 Task: Plan a hiking trip to a waterfall on the 12th at 8:00 AM.
Action: Mouse pressed left at (181, 237)
Screenshot: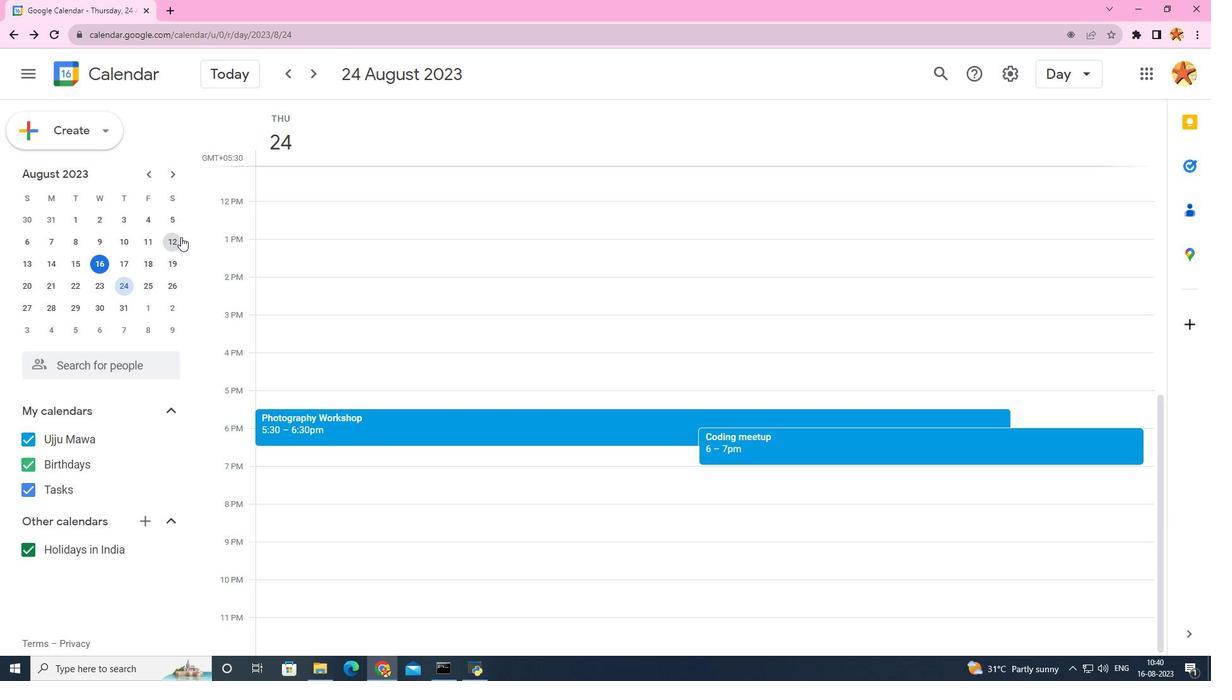 
Action: Mouse moved to (230, 284)
Screenshot: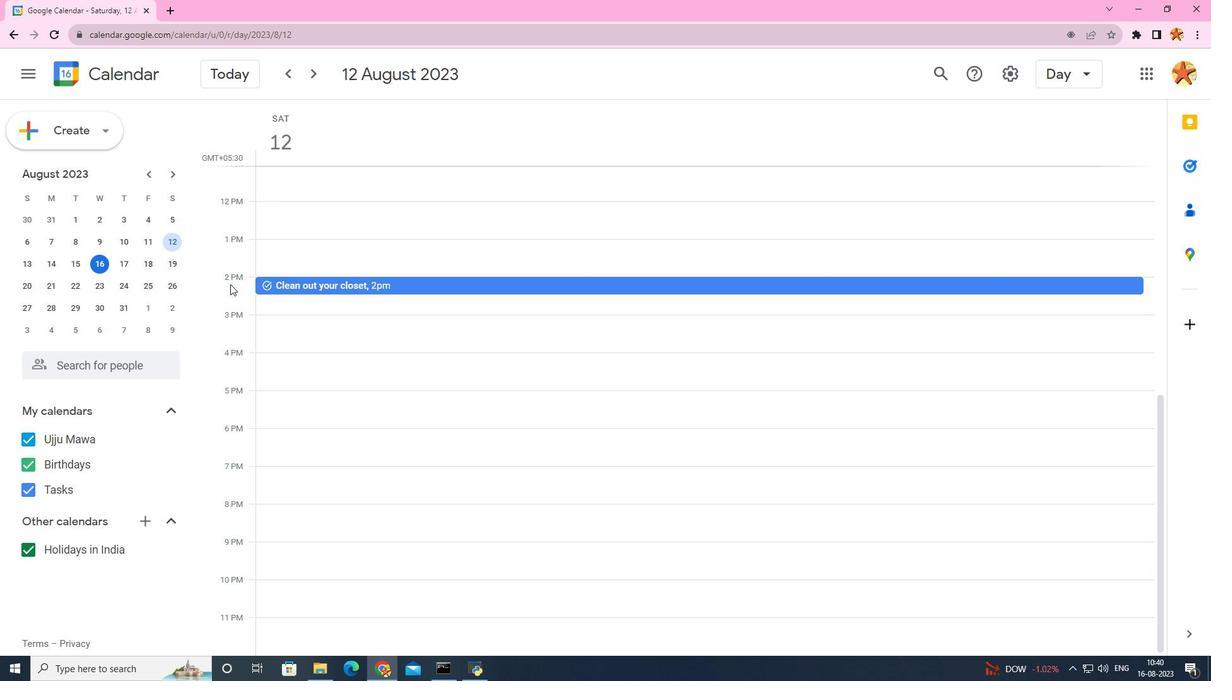 
Action: Mouse scrolled (230, 285) with delta (0, 0)
Screenshot: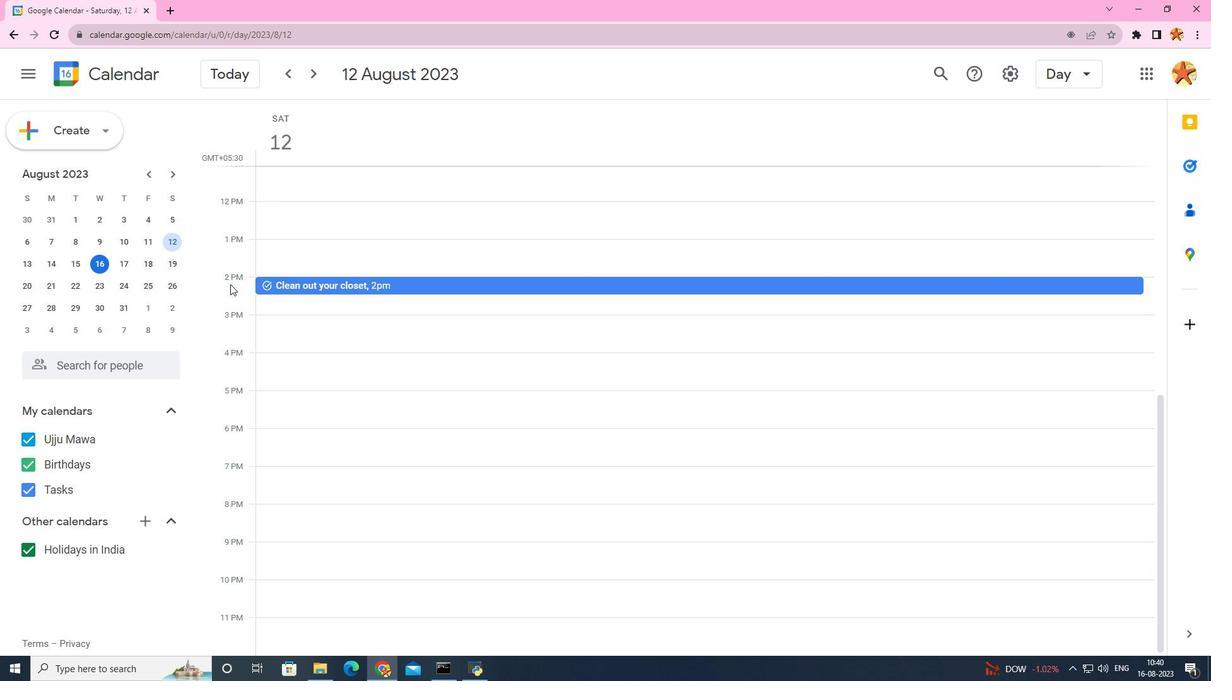 
Action: Mouse scrolled (230, 285) with delta (0, 0)
Screenshot: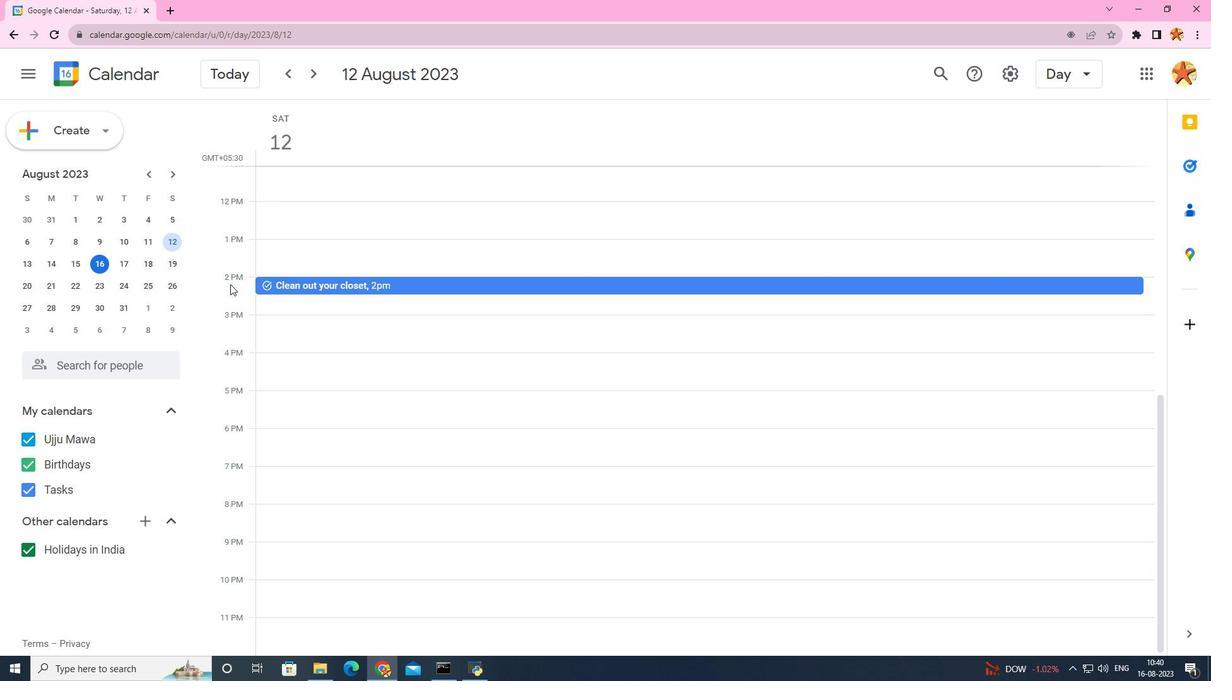 
Action: Mouse scrolled (230, 285) with delta (0, 0)
Screenshot: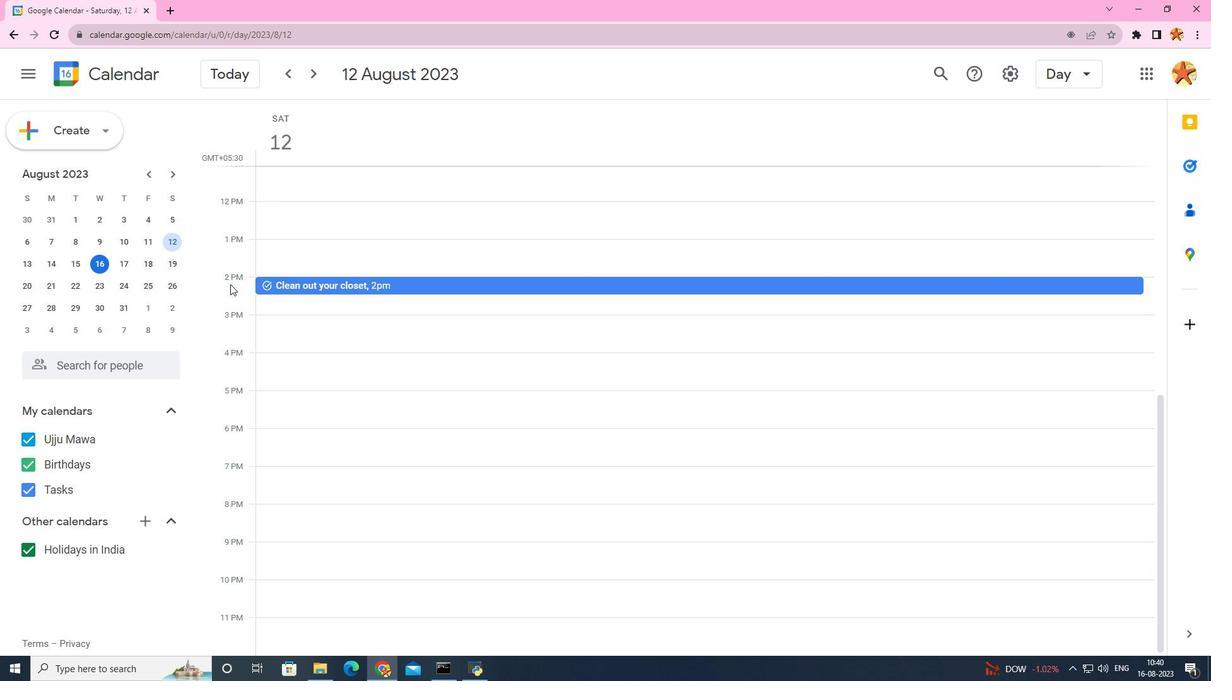 
Action: Mouse moved to (265, 258)
Screenshot: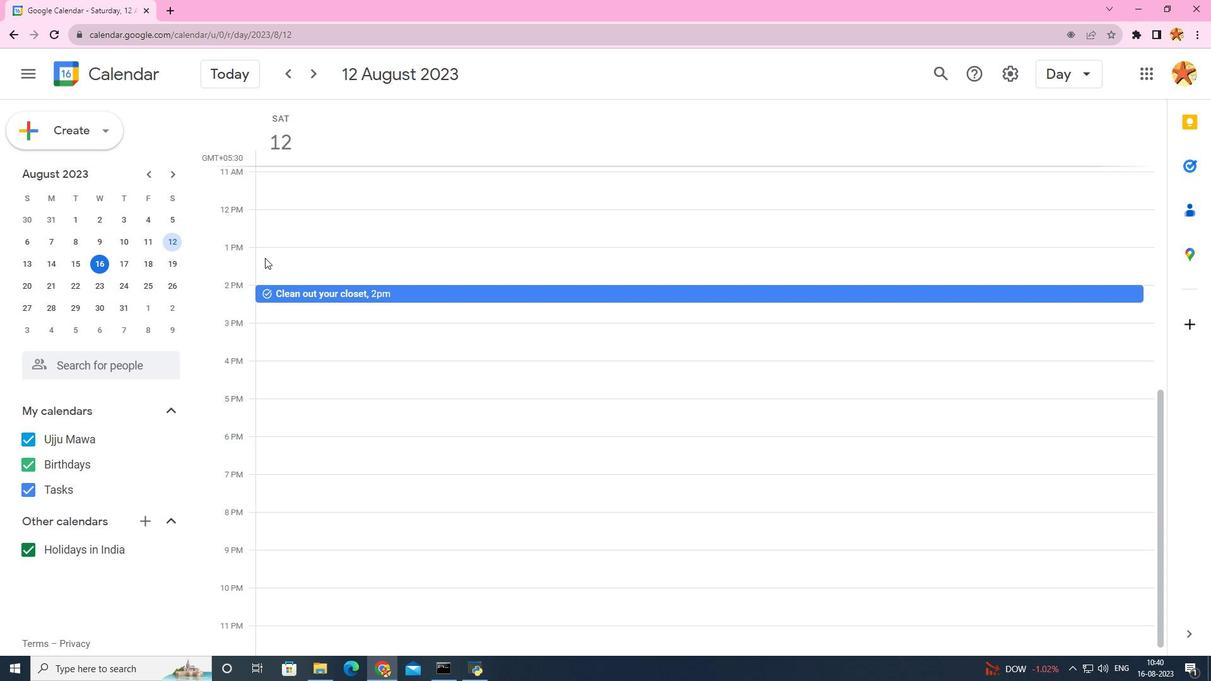 
Action: Mouse scrolled (265, 258) with delta (0, 0)
Screenshot: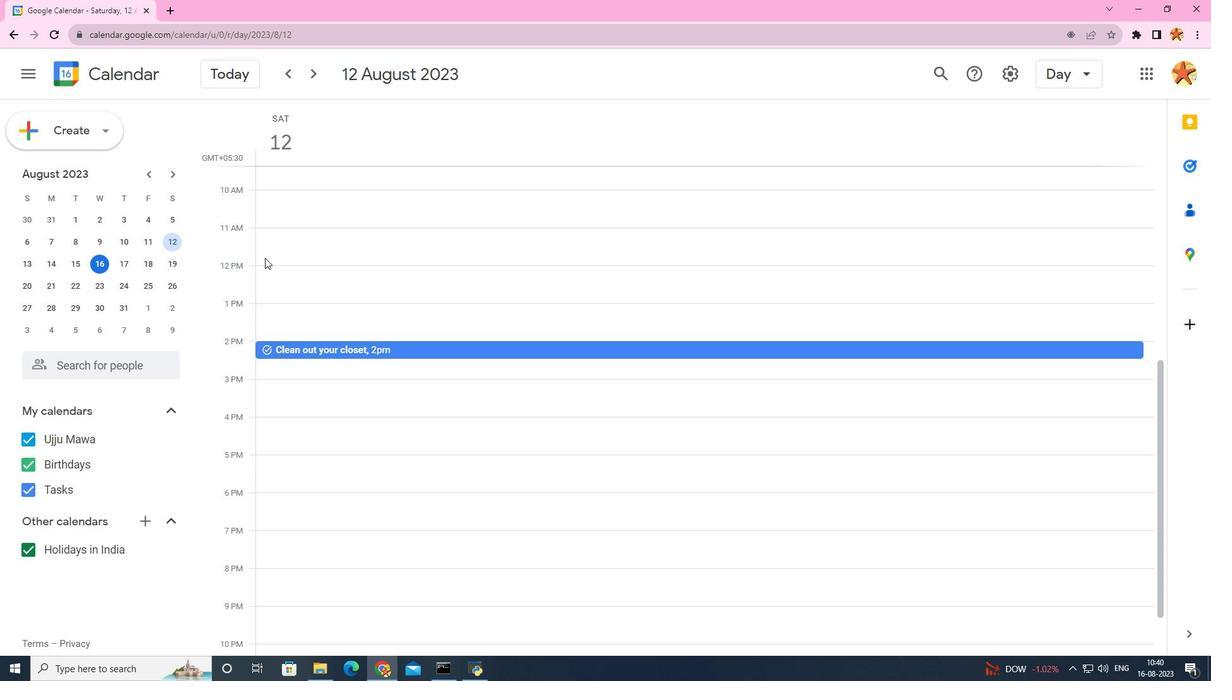 
Action: Mouse scrolled (265, 258) with delta (0, 0)
Screenshot: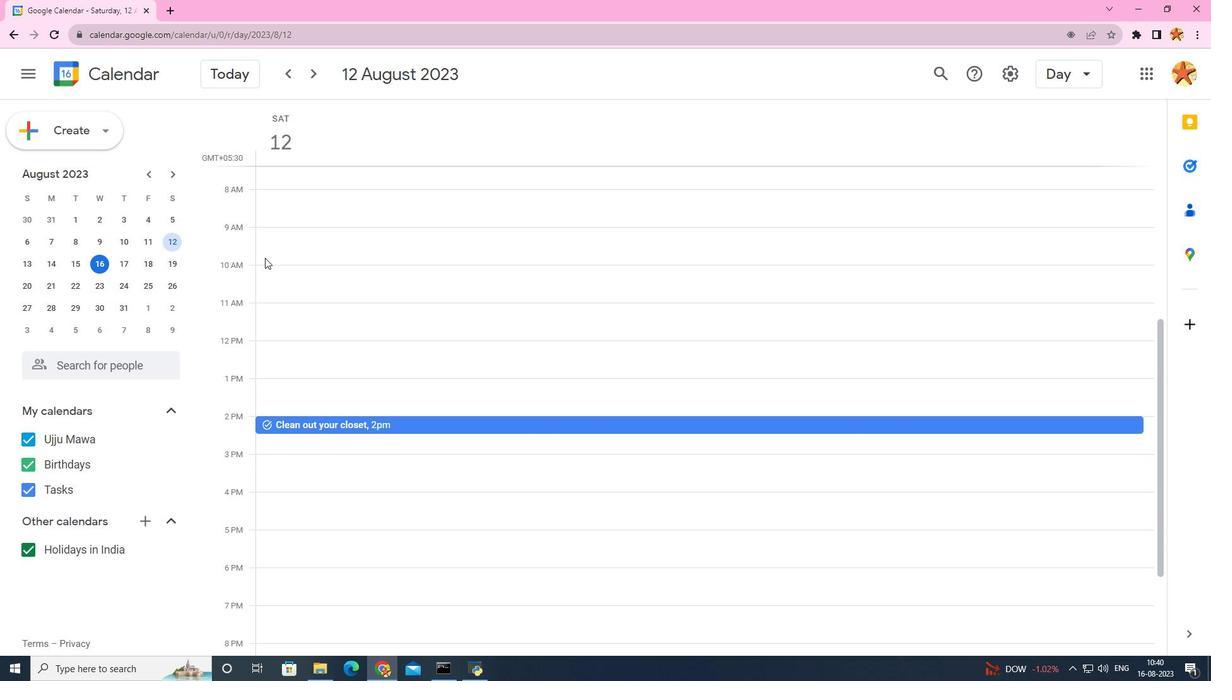
Action: Mouse scrolled (265, 258) with delta (0, 0)
Screenshot: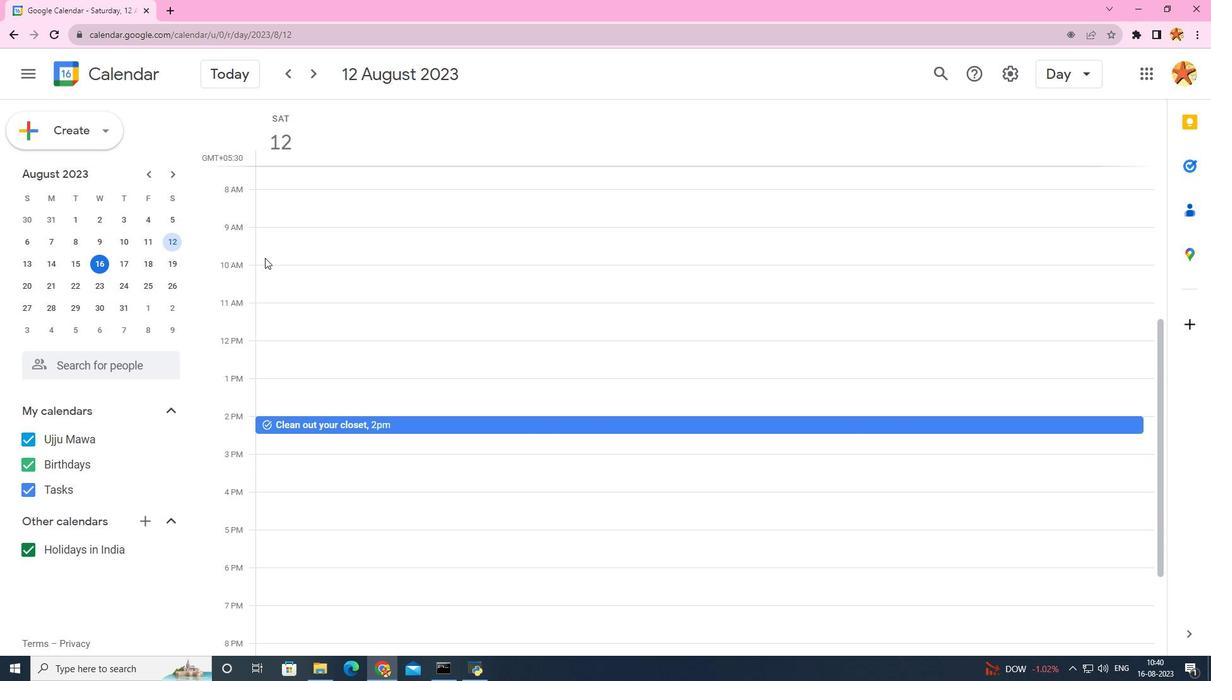 
Action: Mouse scrolled (265, 258) with delta (0, 0)
Screenshot: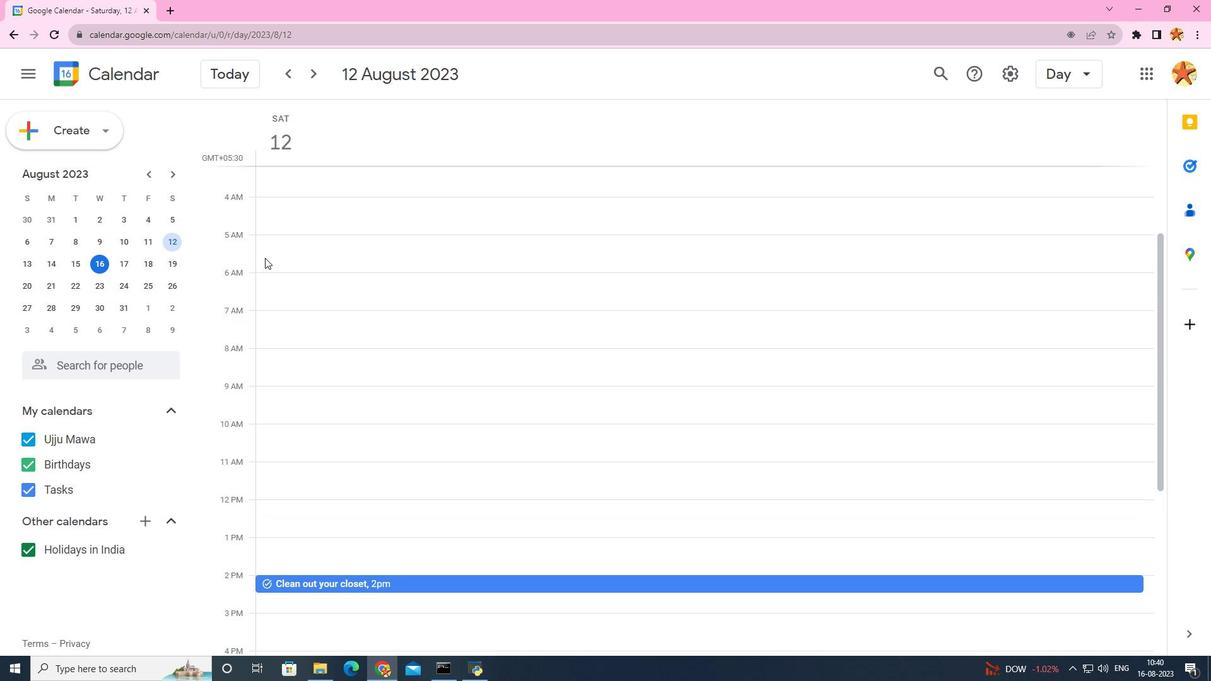 
Action: Mouse scrolled (265, 258) with delta (0, 0)
Screenshot: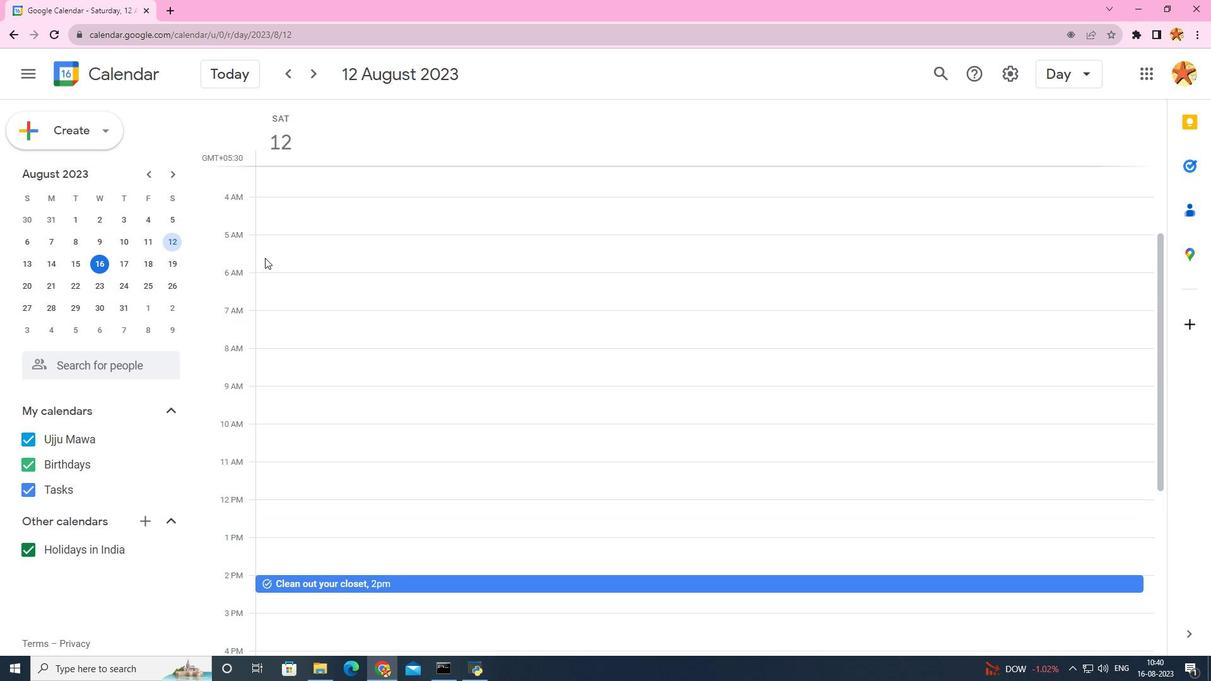 
Action: Mouse moved to (275, 369)
Screenshot: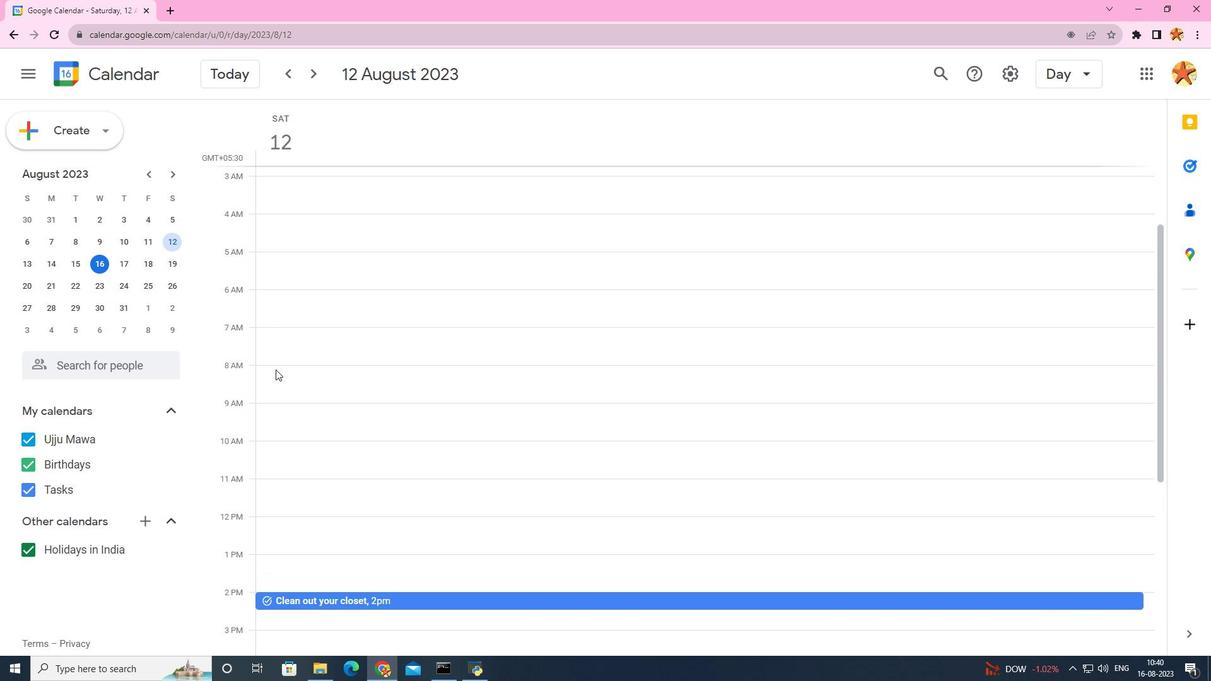 
Action: Mouse pressed left at (275, 369)
Screenshot: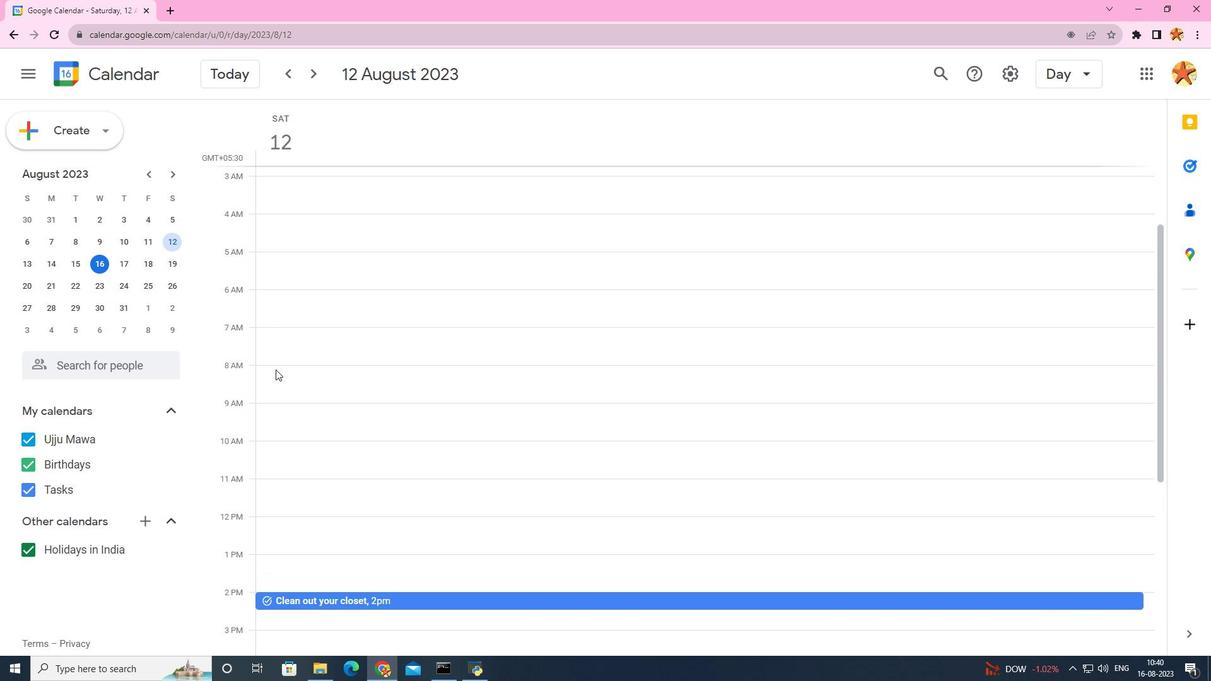 
Action: Mouse moved to (630, 203)
Screenshot: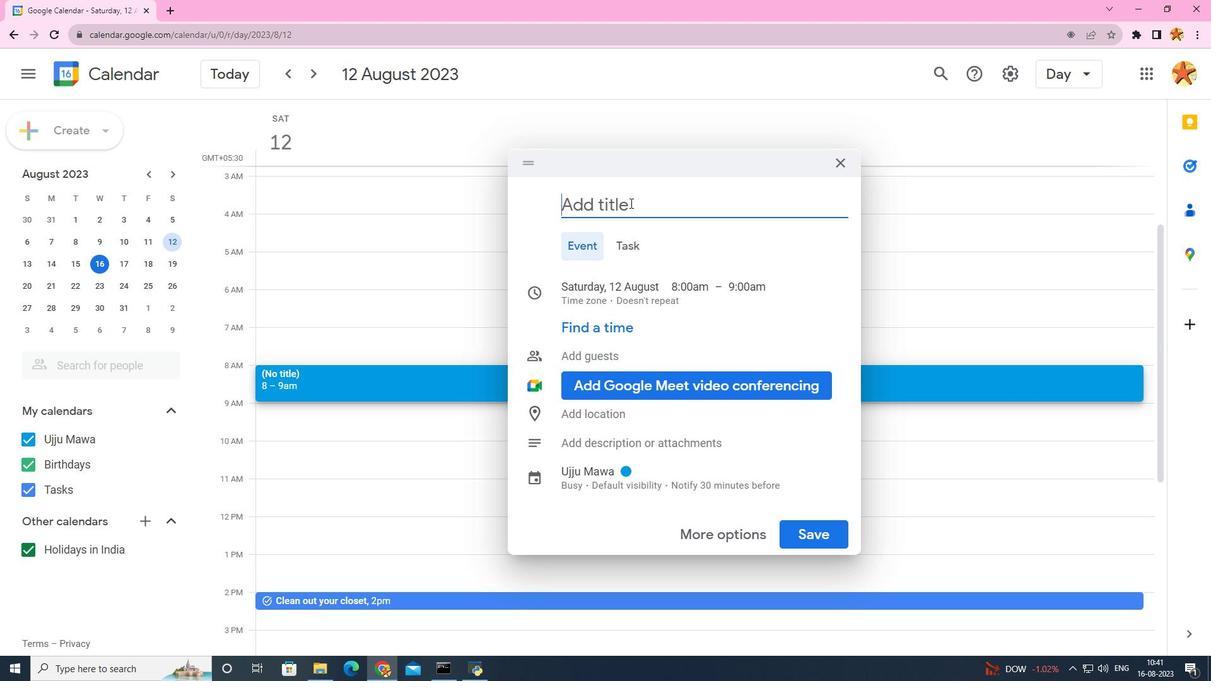 
Action: Mouse pressed left at (630, 203)
Screenshot: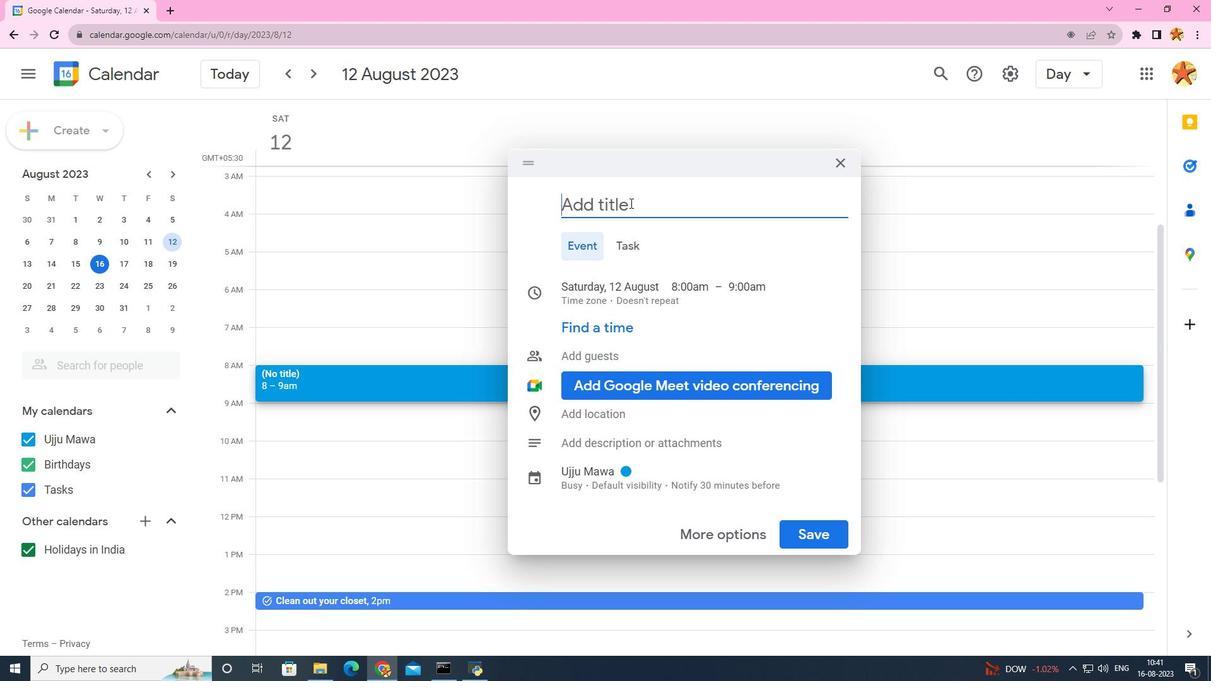 
Action: Mouse moved to (586, 215)
Screenshot: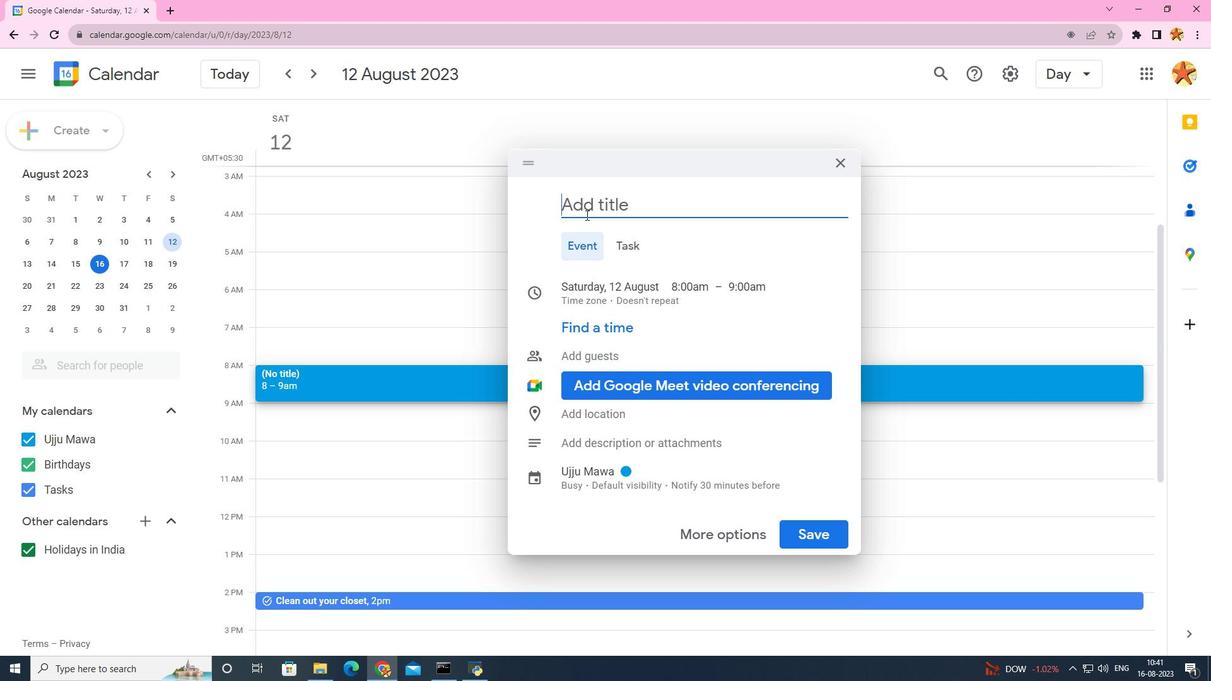 
Action: Key pressed <Key.caps_lock>H<Key.caps_lock>iking<Key.space>trip<Key.space>to<Key.space>a<Key.space><Key.caps_lock>W<Key.caps_lock>aterfall
Screenshot: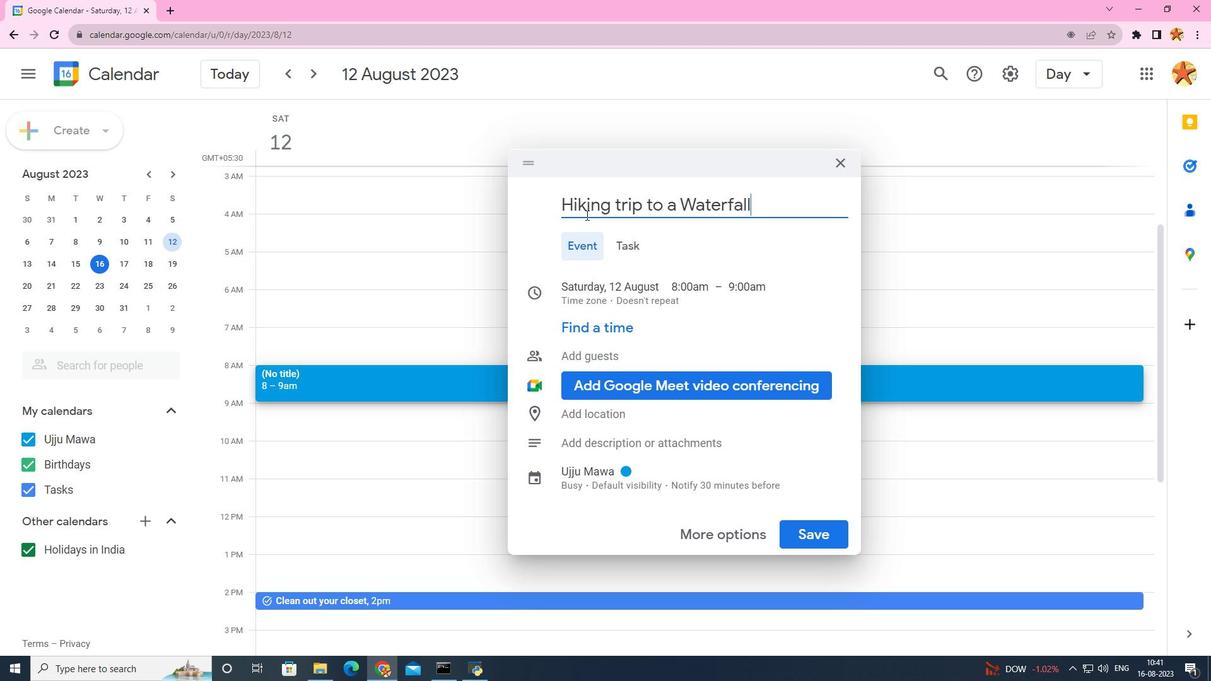 
Action: Mouse moved to (812, 540)
Screenshot: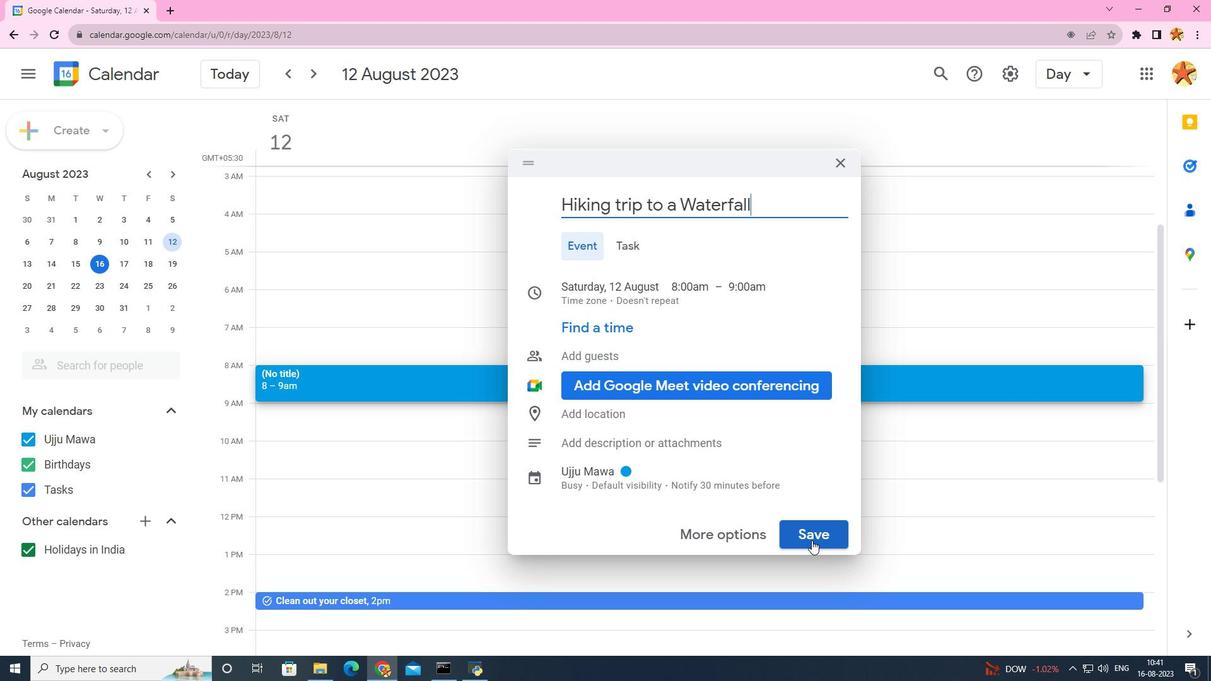 
Action: Mouse pressed left at (812, 540)
Screenshot: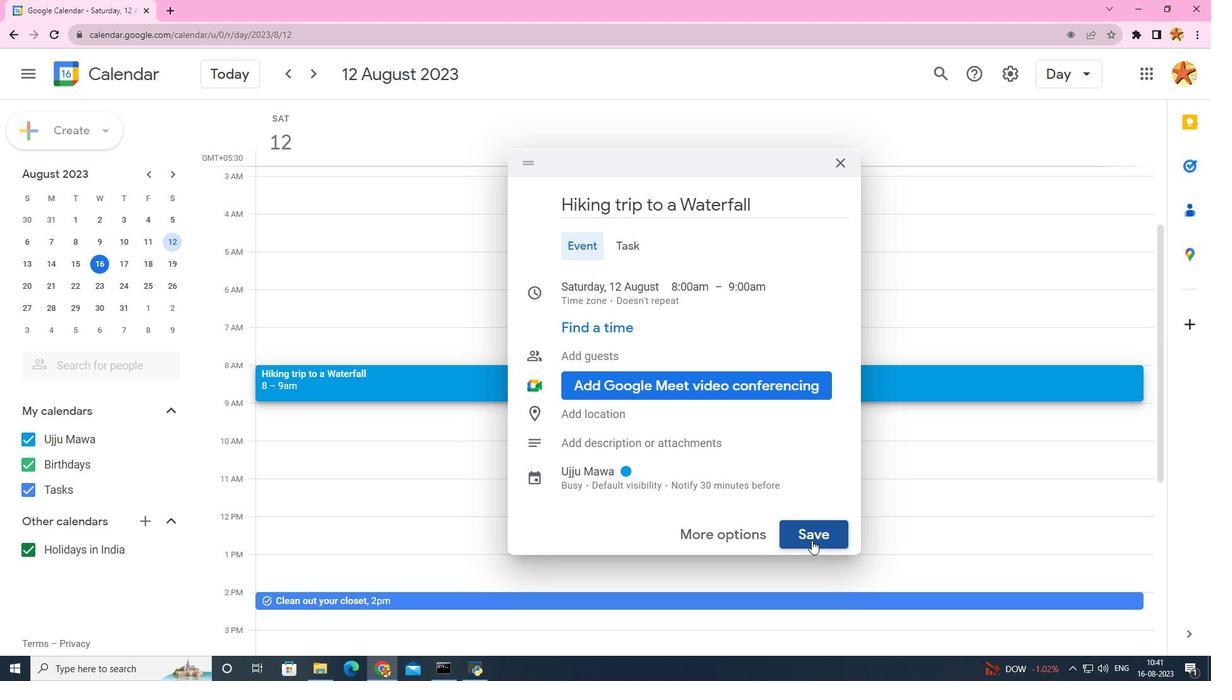 
